 Task: Provide positive feedback about Google Flights as a tool for planning trips.
Action: Mouse moved to (1017, 433)
Screenshot: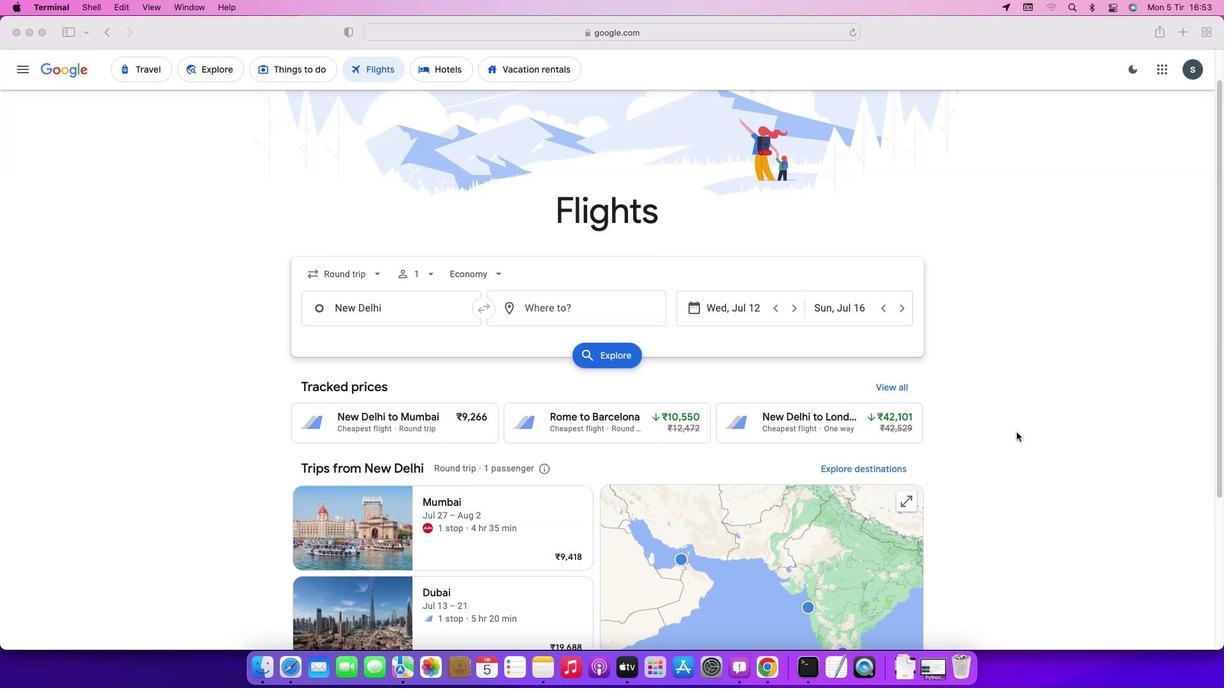 
Action: Mouse pressed left at (1017, 433)
Screenshot: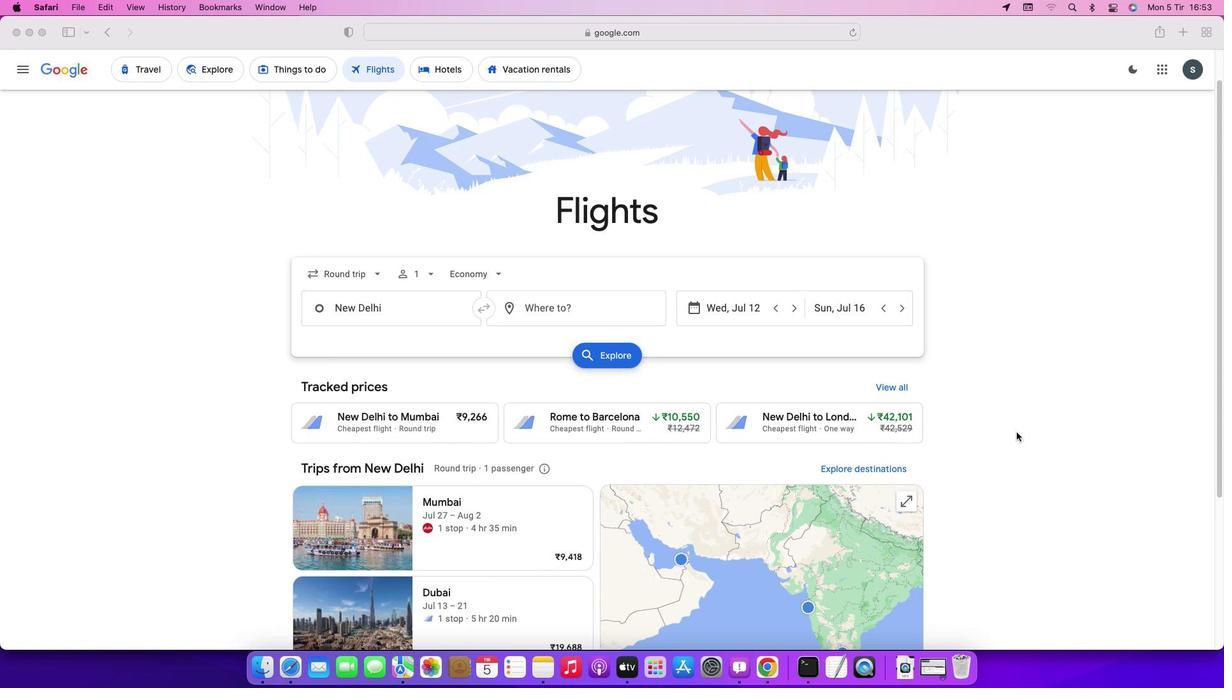 
Action: Mouse moved to (999, 503)
Screenshot: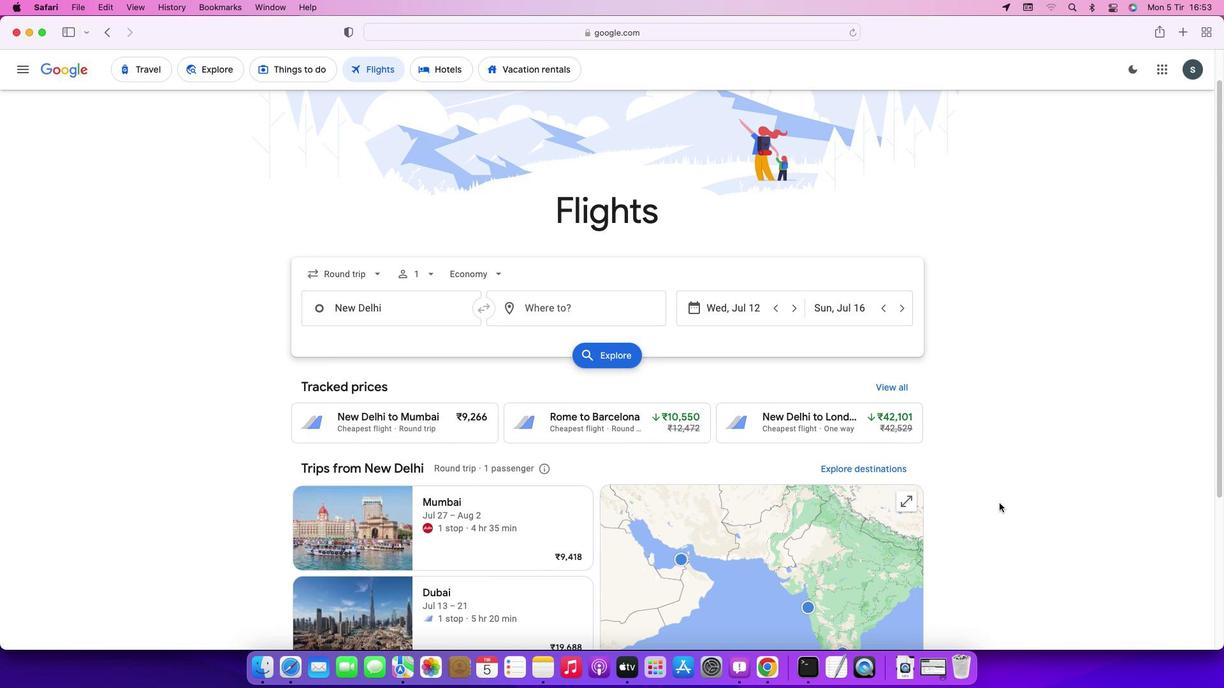 
Action: Mouse scrolled (999, 503) with delta (0, 0)
Screenshot: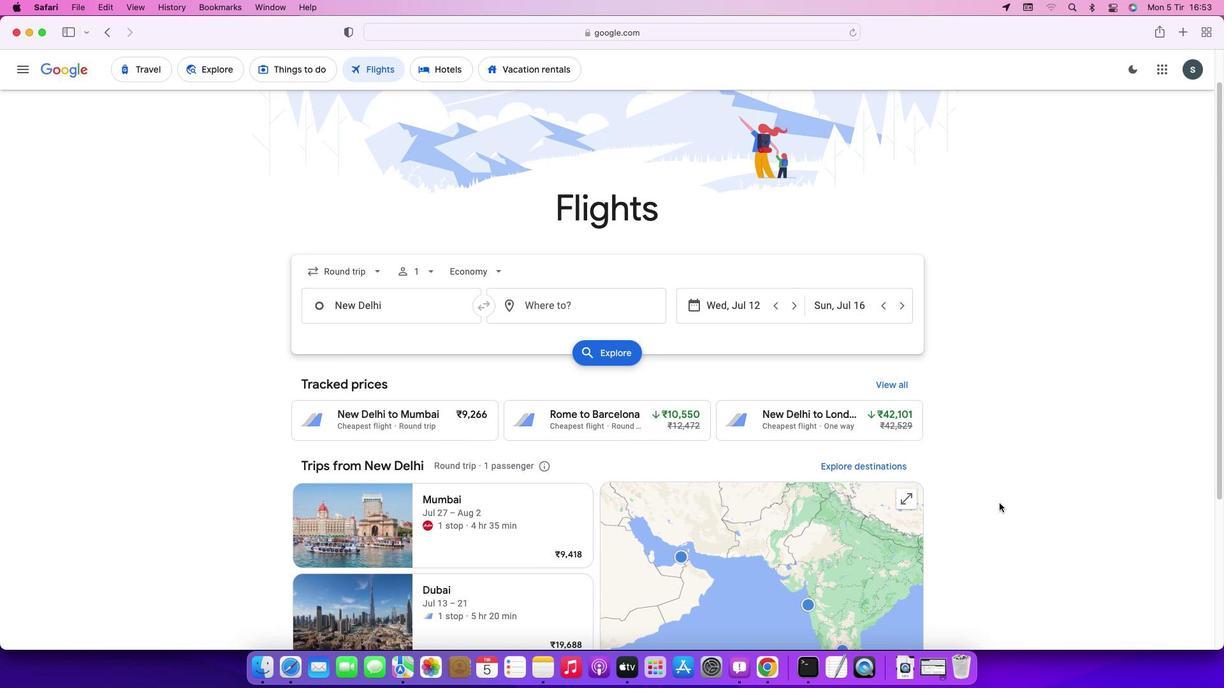 
Action: Mouse scrolled (999, 503) with delta (0, 0)
Screenshot: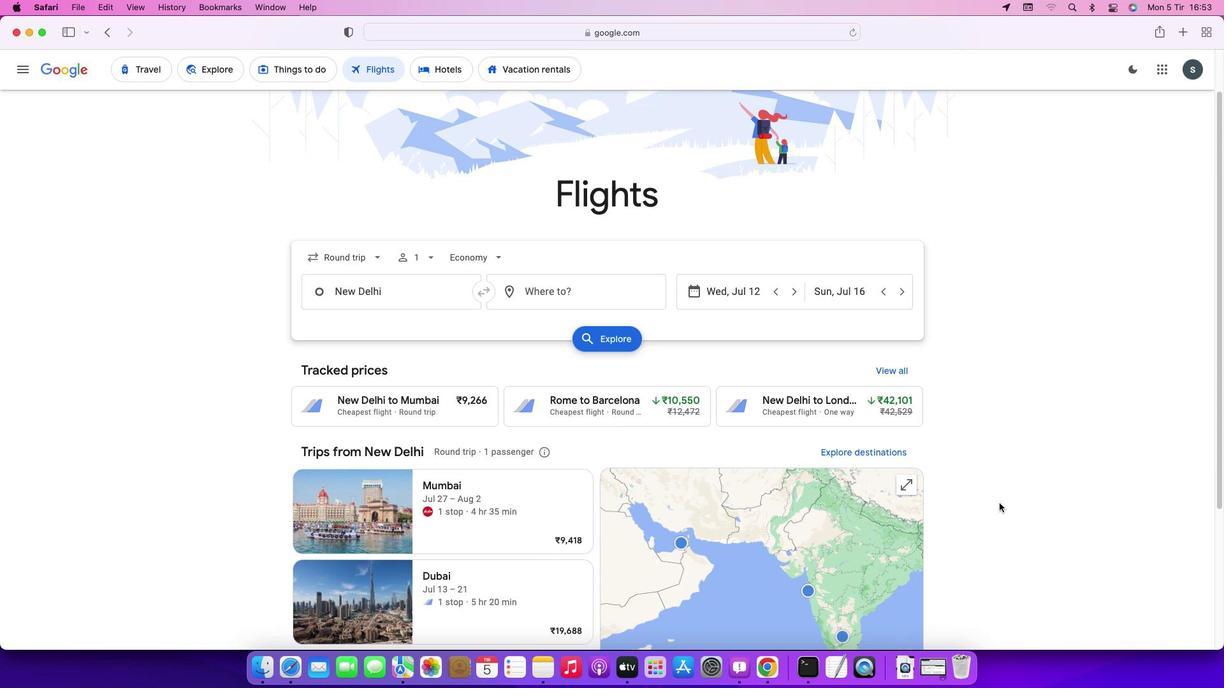 
Action: Mouse scrolled (999, 503) with delta (0, -1)
Screenshot: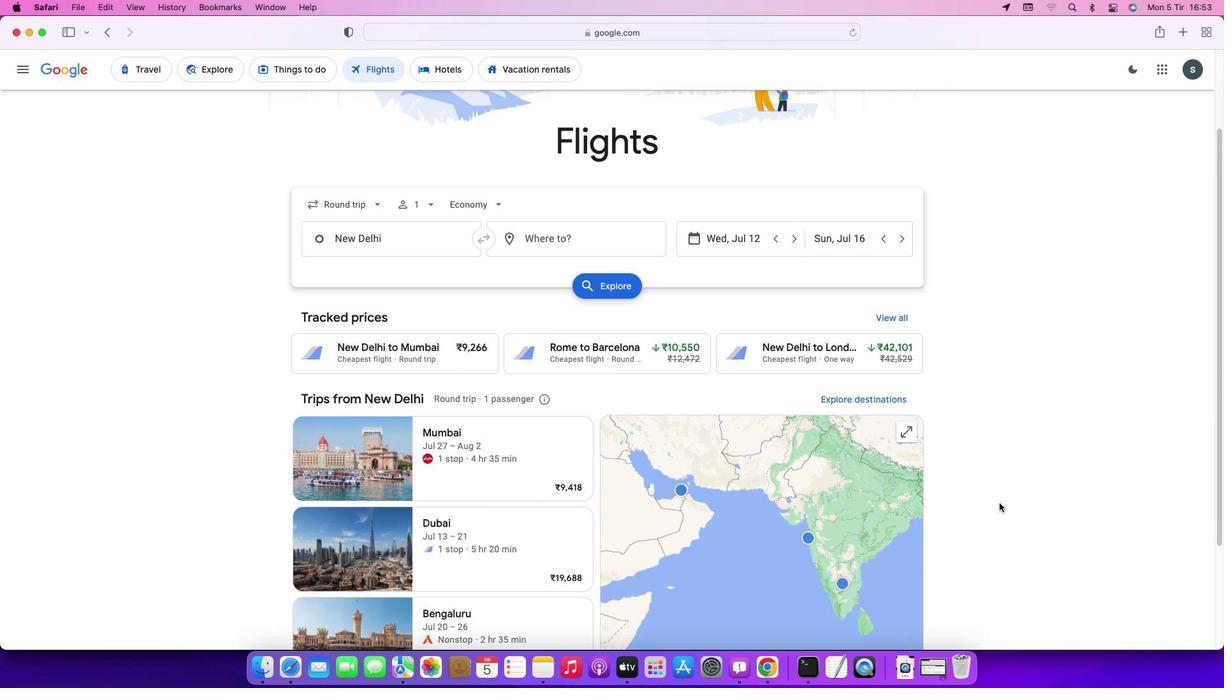 
Action: Mouse scrolled (999, 503) with delta (0, -1)
Screenshot: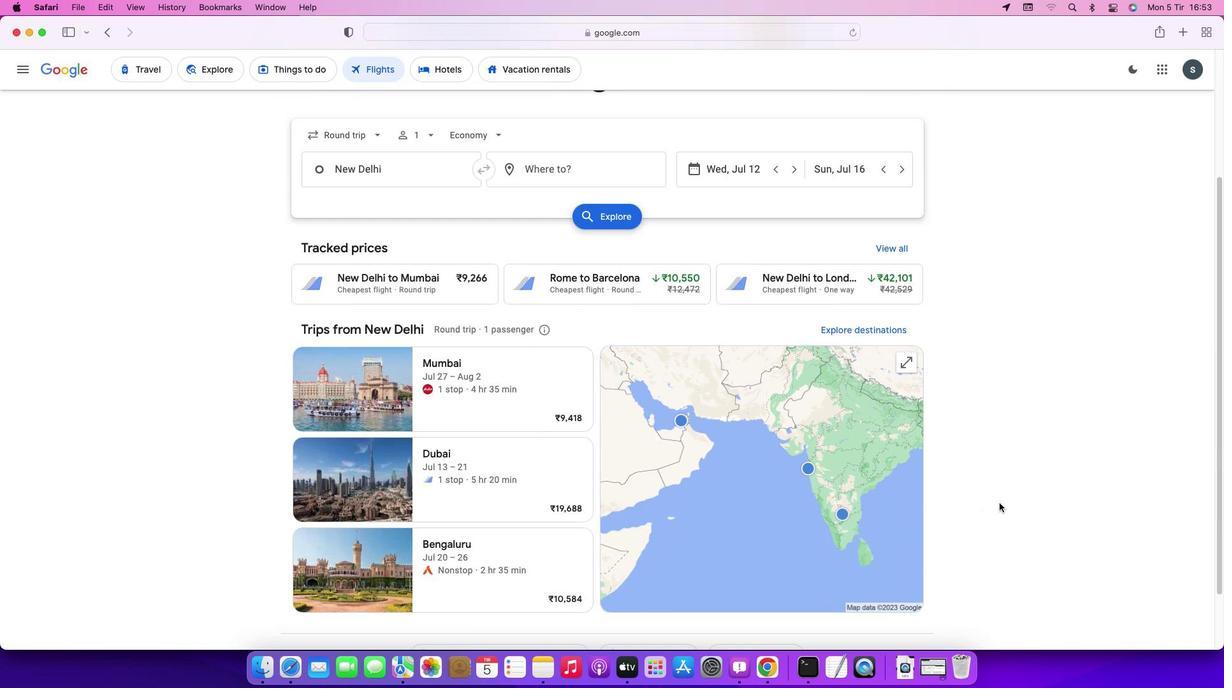 
Action: Mouse scrolled (999, 503) with delta (0, 0)
Screenshot: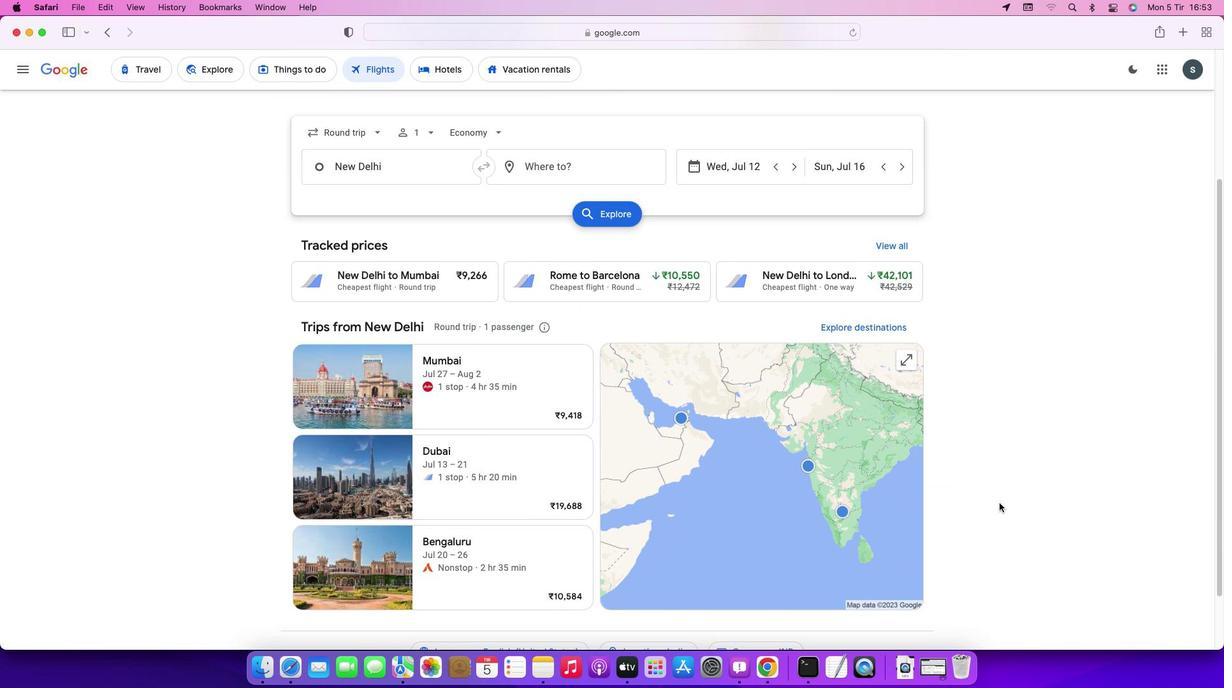 
Action: Mouse scrolled (999, 503) with delta (0, 0)
Screenshot: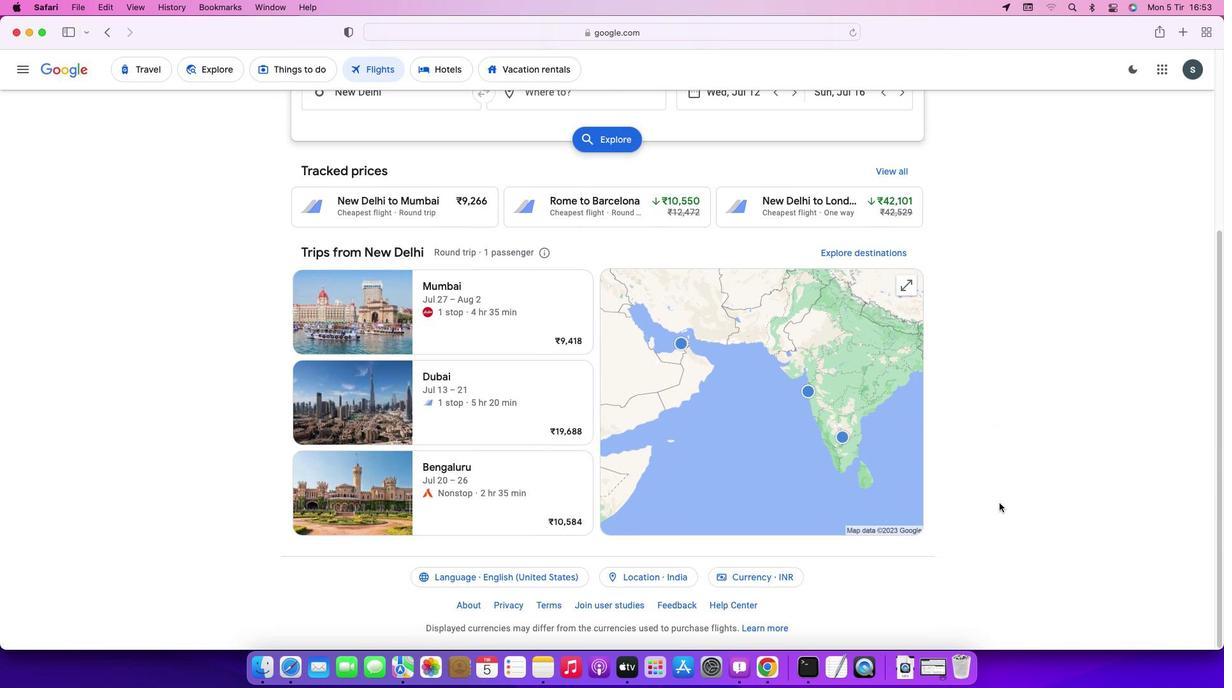 
Action: Mouse scrolled (999, 503) with delta (0, -1)
Screenshot: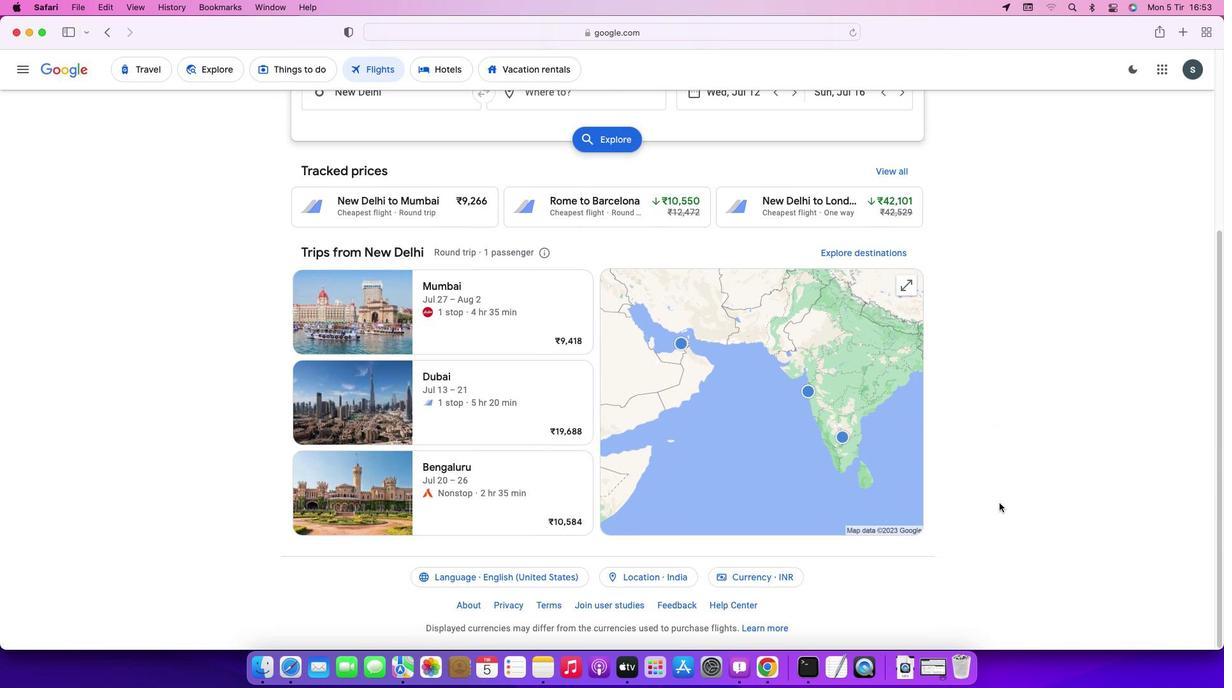 
Action: Mouse moved to (999, 503)
Screenshot: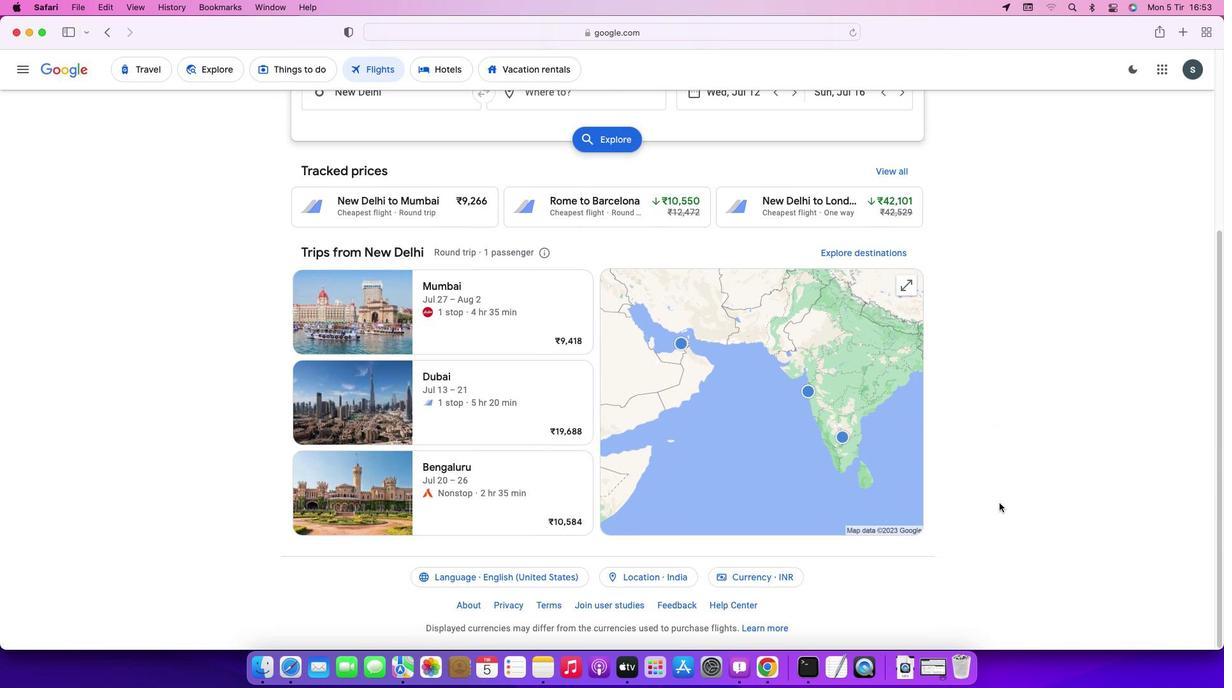 
Action: Mouse scrolled (999, 503) with delta (0, -2)
Screenshot: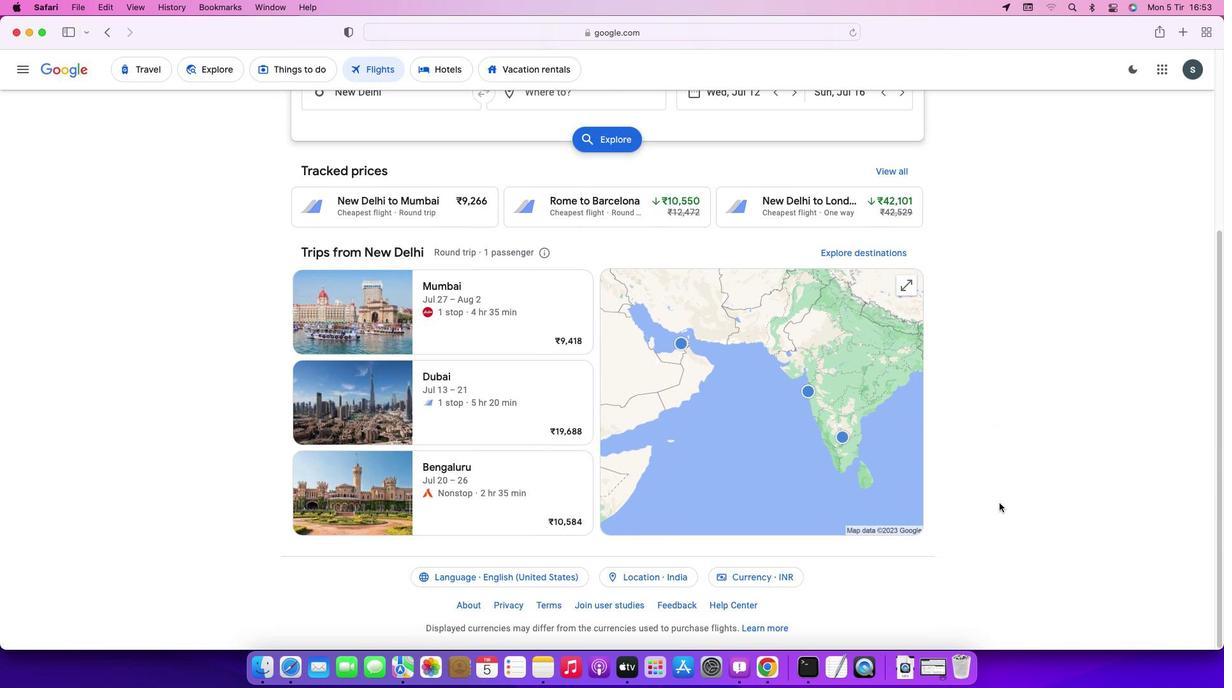 
Action: Mouse moved to (676, 608)
Screenshot: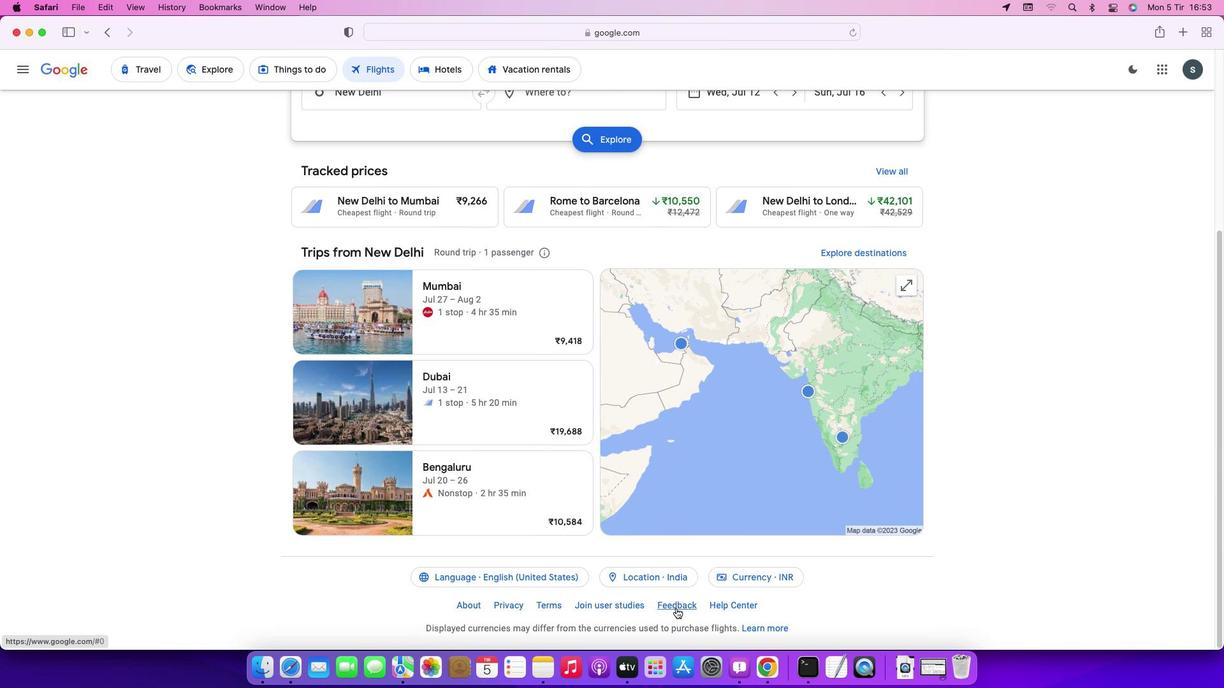 
Action: Mouse pressed left at (676, 608)
Screenshot: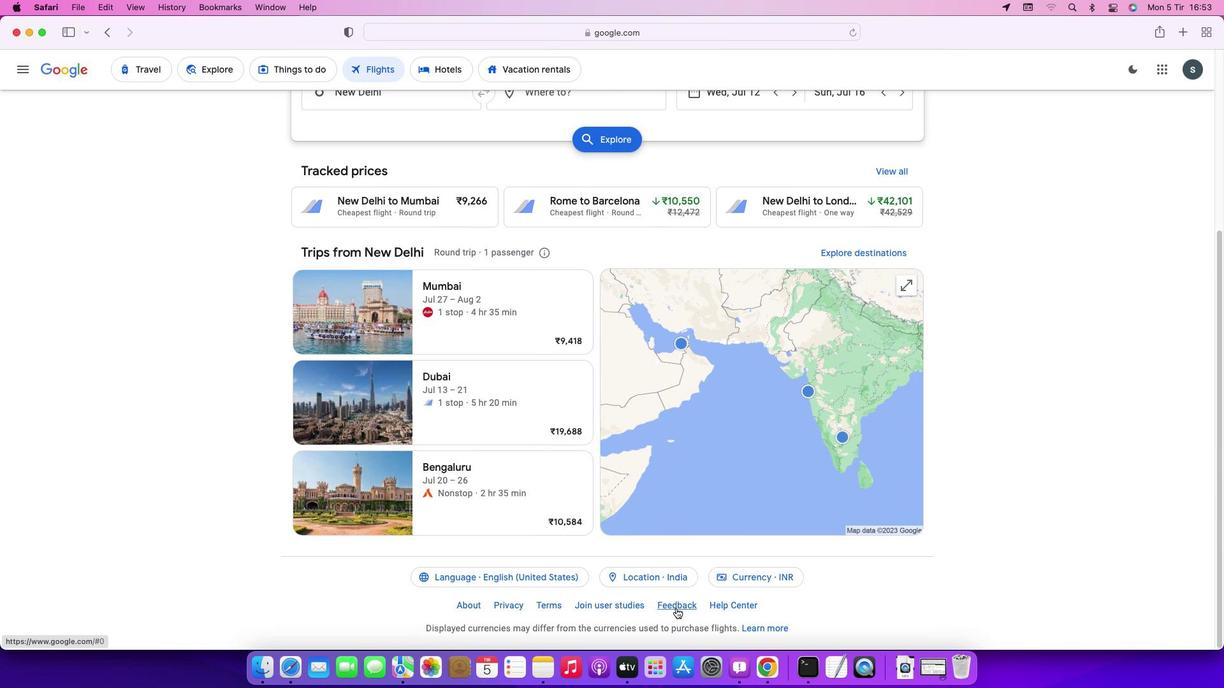 
Action: Mouse moved to (1041, 162)
Screenshot: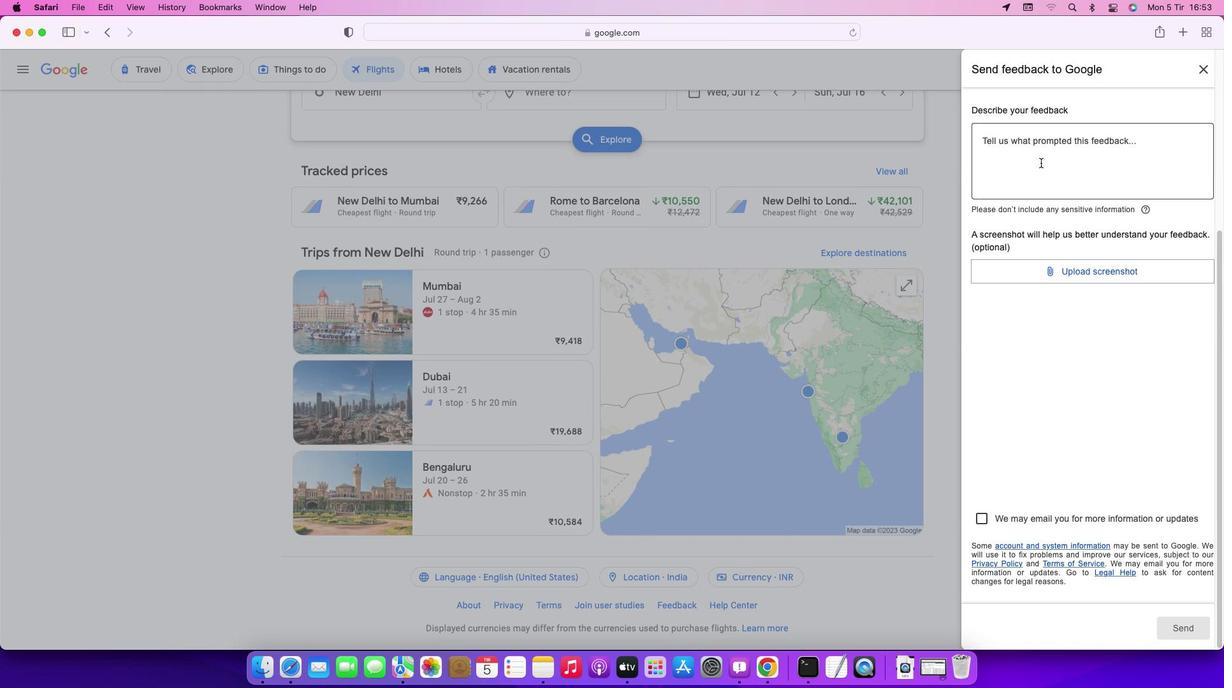 
Action: Mouse pressed left at (1041, 162)
Screenshot: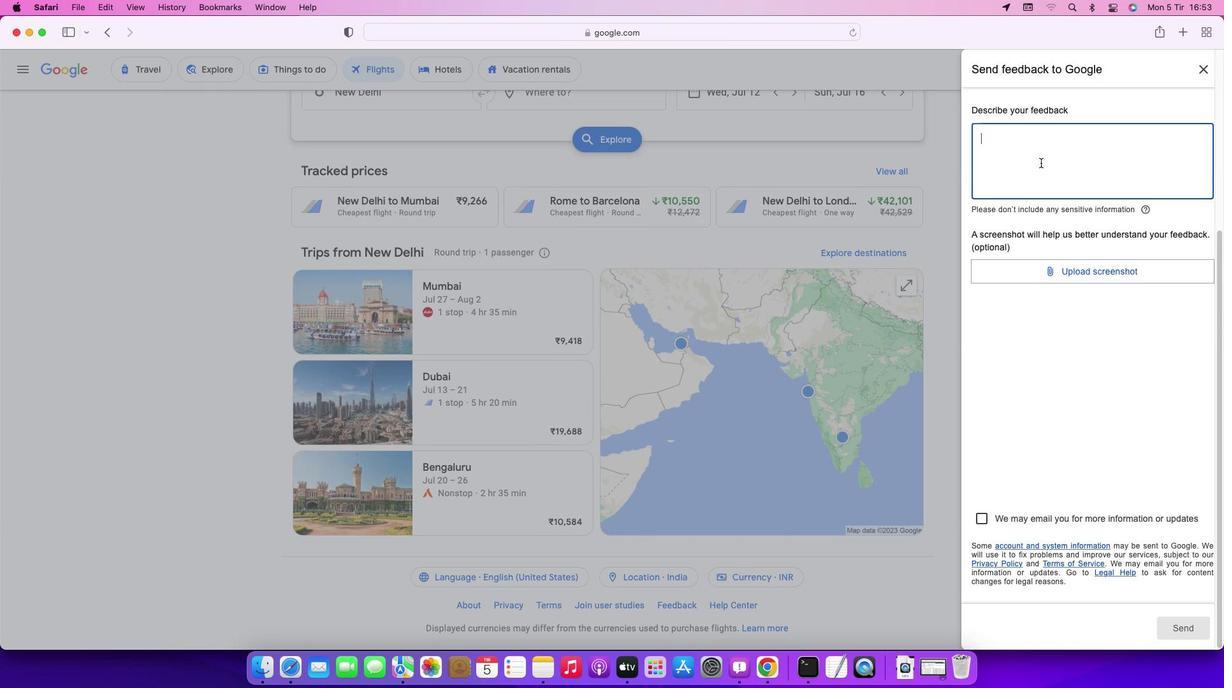 
Action: Key pressed Key.caps_lock'G'
Screenshot: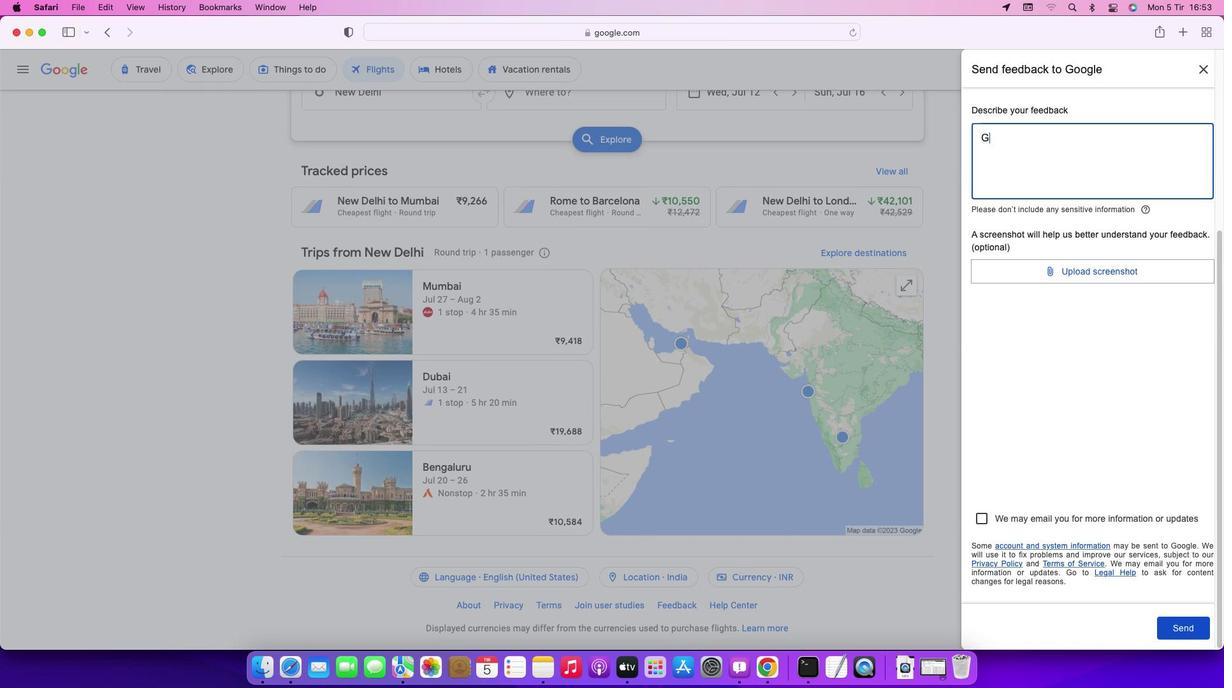 
Action: Mouse moved to (1041, 162)
Screenshot: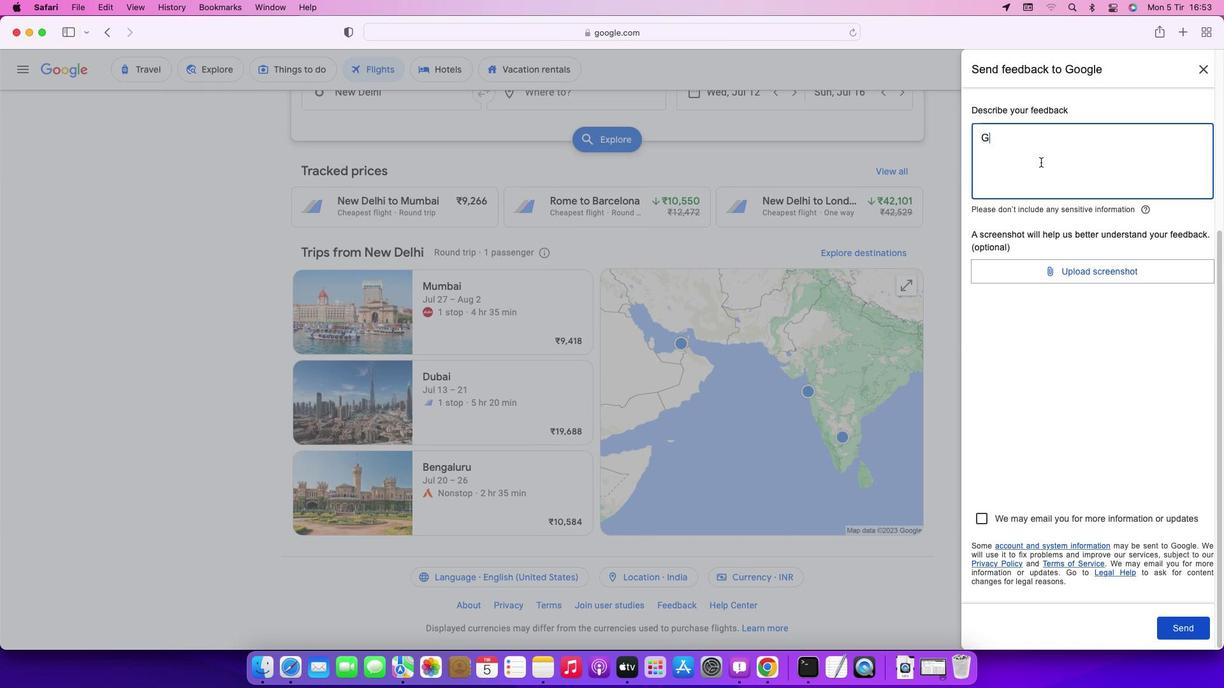 
Action: Key pressed Key.caps_lock'o''o''g''l''e'Key.space'f''l''i''g''h''t''s'Key.space'h''a''s'Key.space'b''e''e''n'Key.space'a''n'Key.space'i''n''c''r''e''d''i''b''l''e'Key.space't''o''o''l'Key.space'f''o''r'Key.space'p''l''a''n''n''i''n''g'Key.space'm''y'Key.space'r''e''c''e''n''t'Key.space't''r''i''p''.'
Screenshot: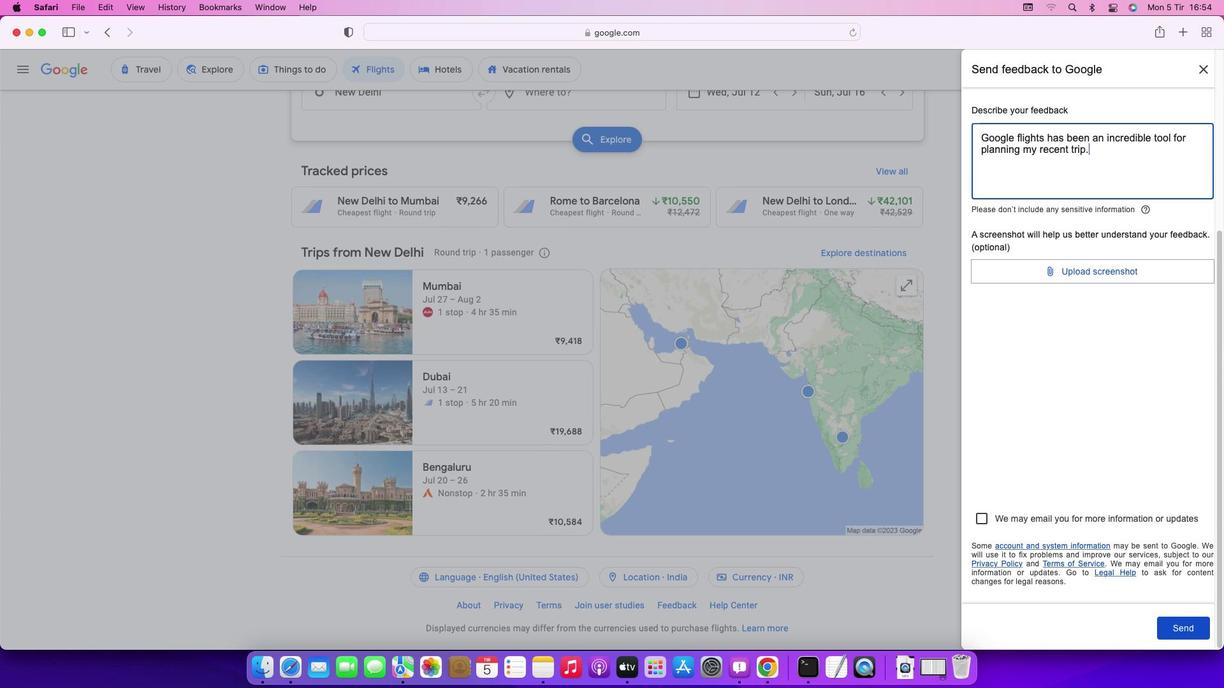 
Action: Mouse moved to (981, 516)
Screenshot: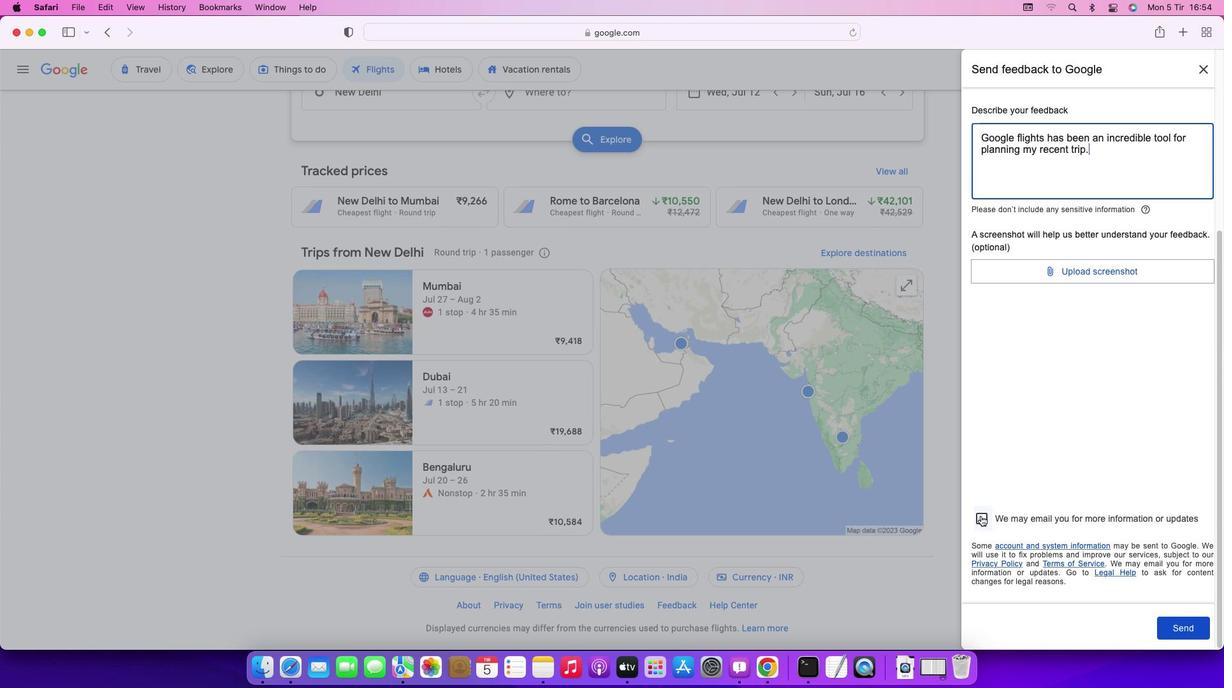
Action: Mouse pressed left at (981, 516)
Screenshot: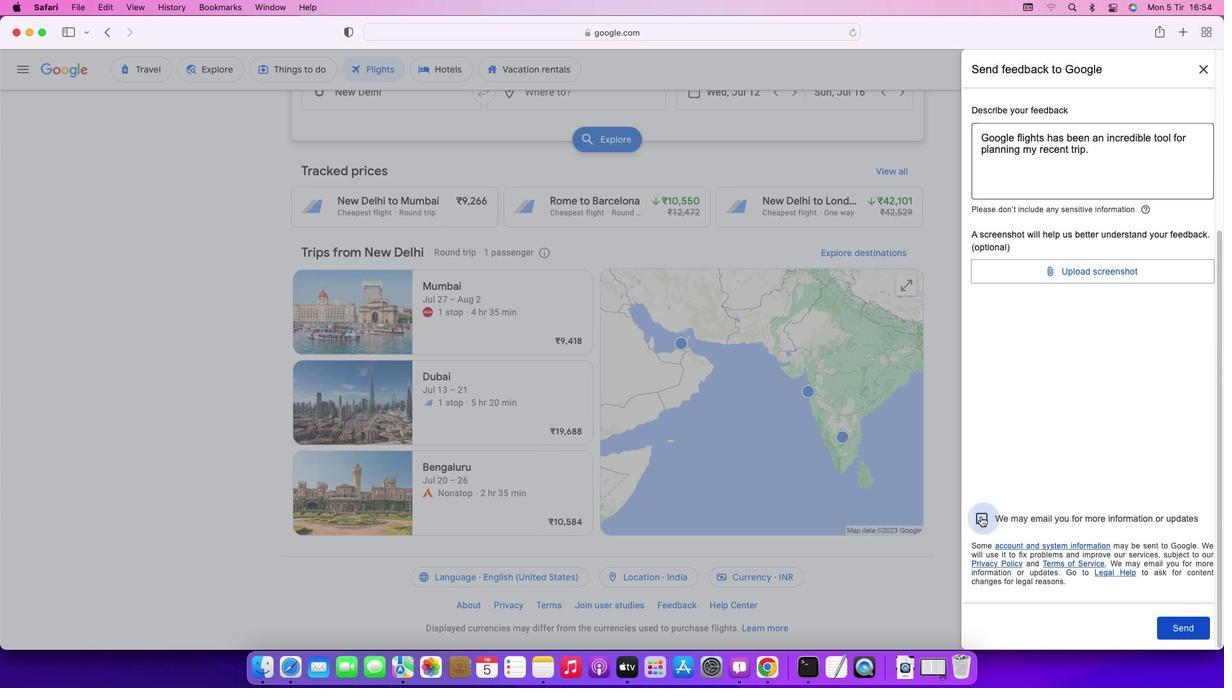 
Action: Mouse moved to (1198, 628)
Screenshot: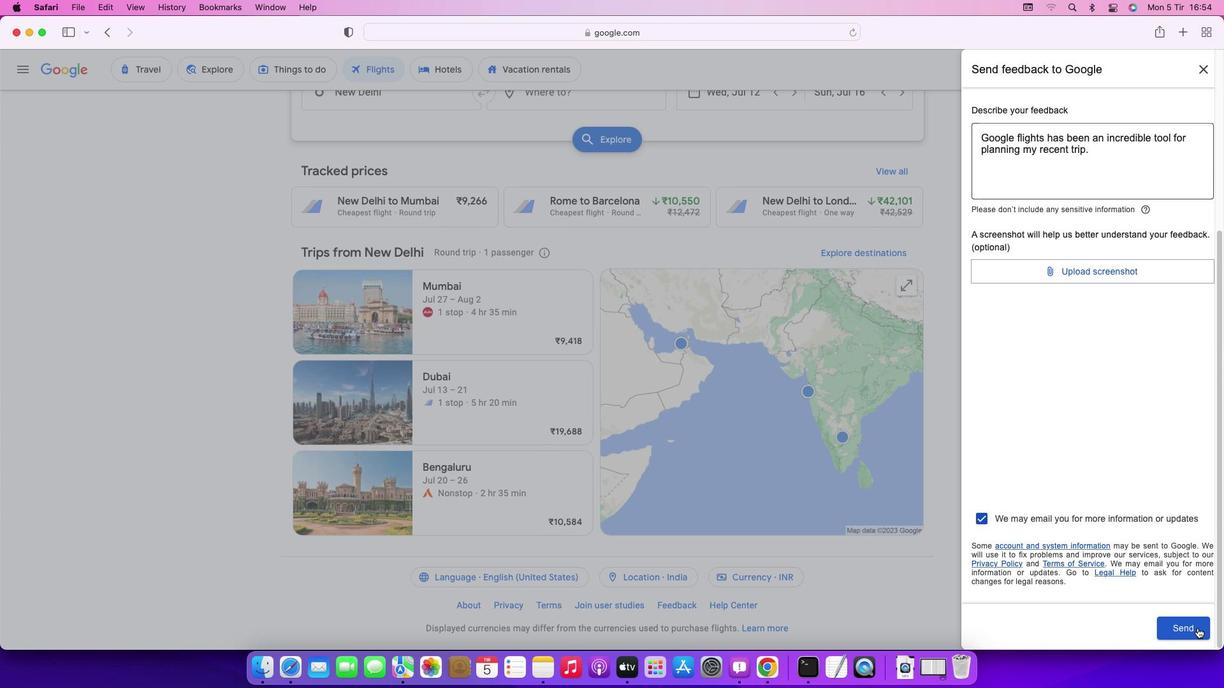 
Action: Mouse pressed left at (1198, 628)
Screenshot: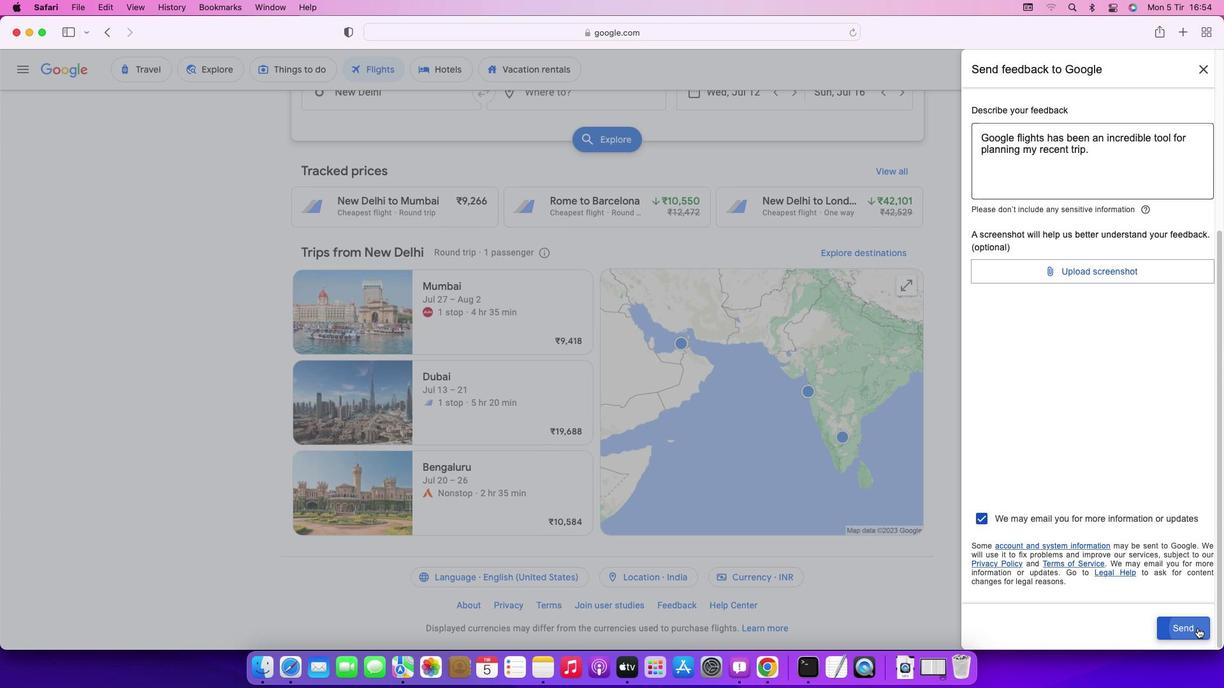 
Action: Mouse moved to (1079, 487)
Screenshot: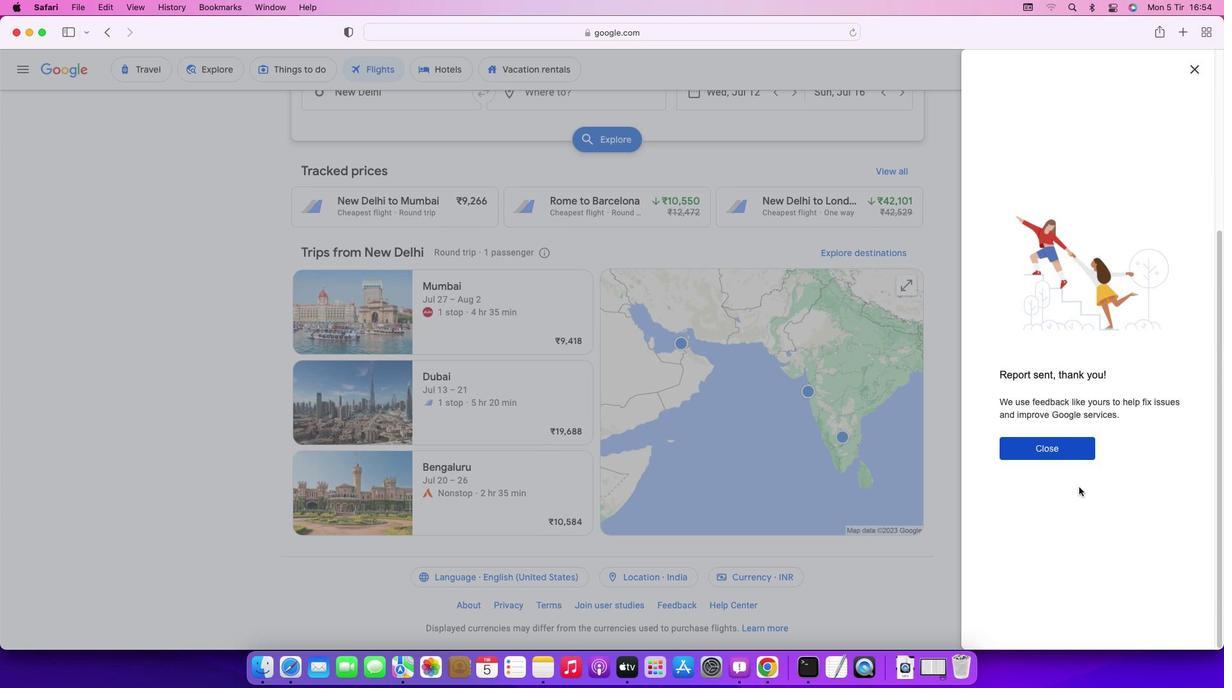 
